 Task: Create a section Debug Drift and in the section, add a milestone Artificial Intelligence Integration in the project Wavelength.
Action: Mouse moved to (179, 530)
Screenshot: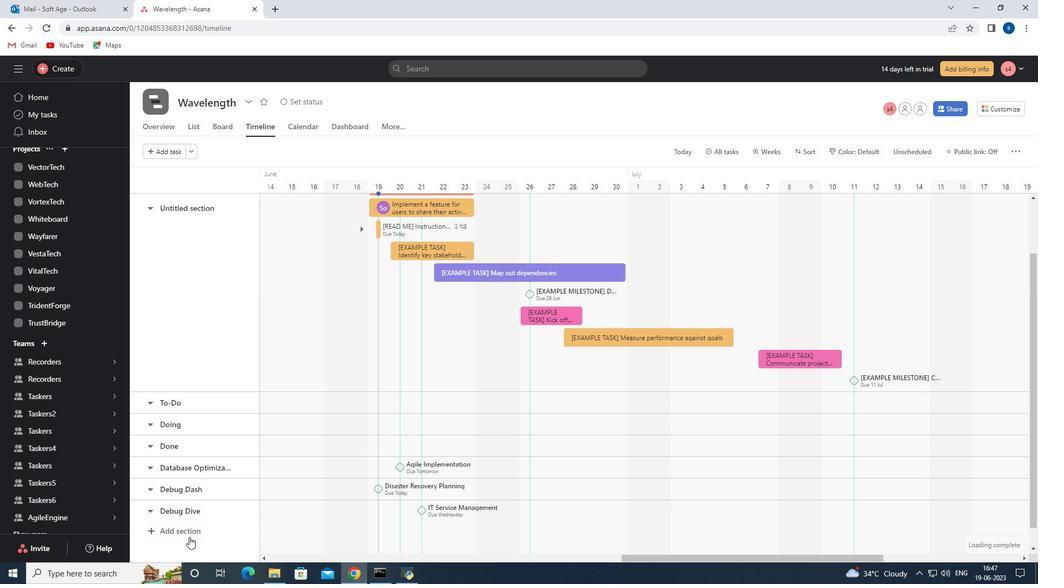 
Action: Mouse pressed left at (179, 530)
Screenshot: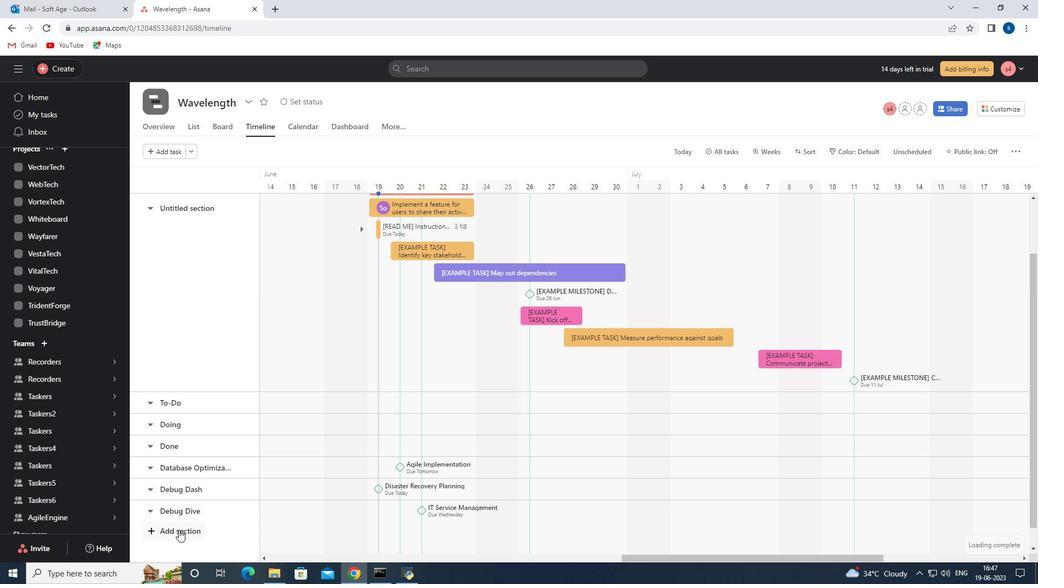 
Action: Key pressed <Key.shift>debug<Key.space><Key.shift>Drift
Screenshot: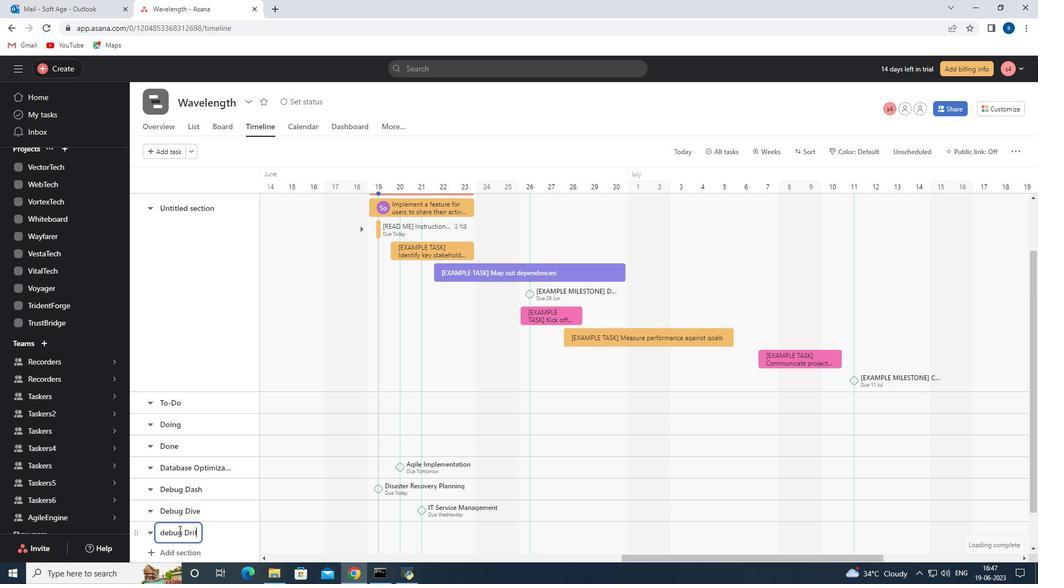 
Action: Mouse moved to (164, 531)
Screenshot: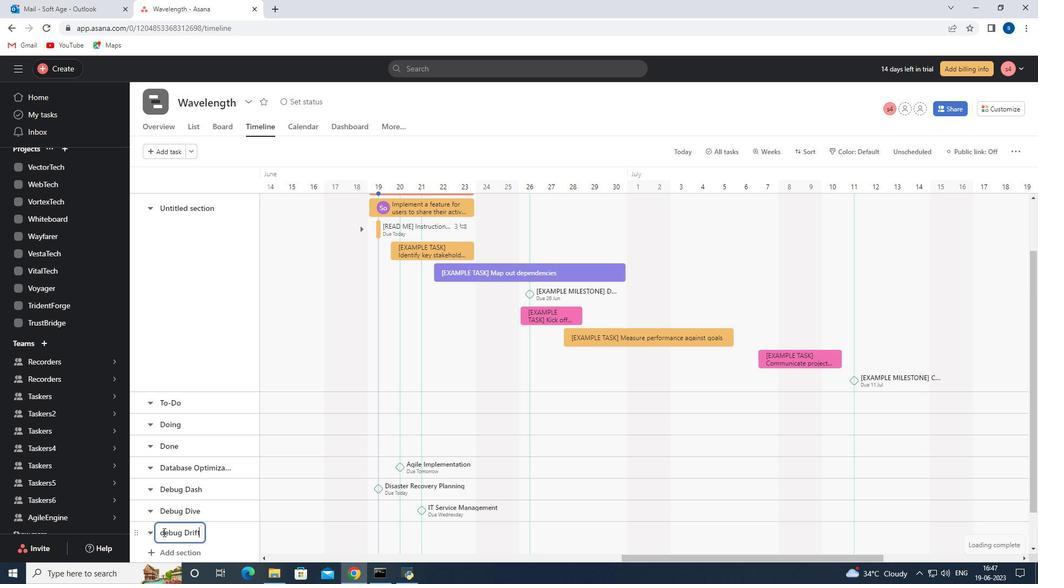 
Action: Mouse pressed left at (164, 531)
Screenshot: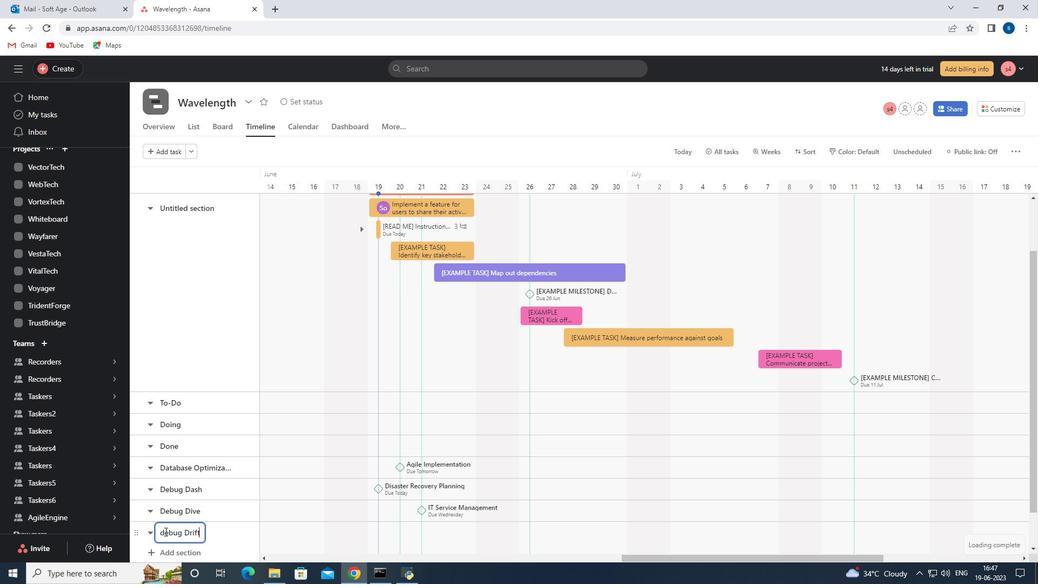 
Action: Key pressed <Key.backspace><Key.shift>D
Screenshot: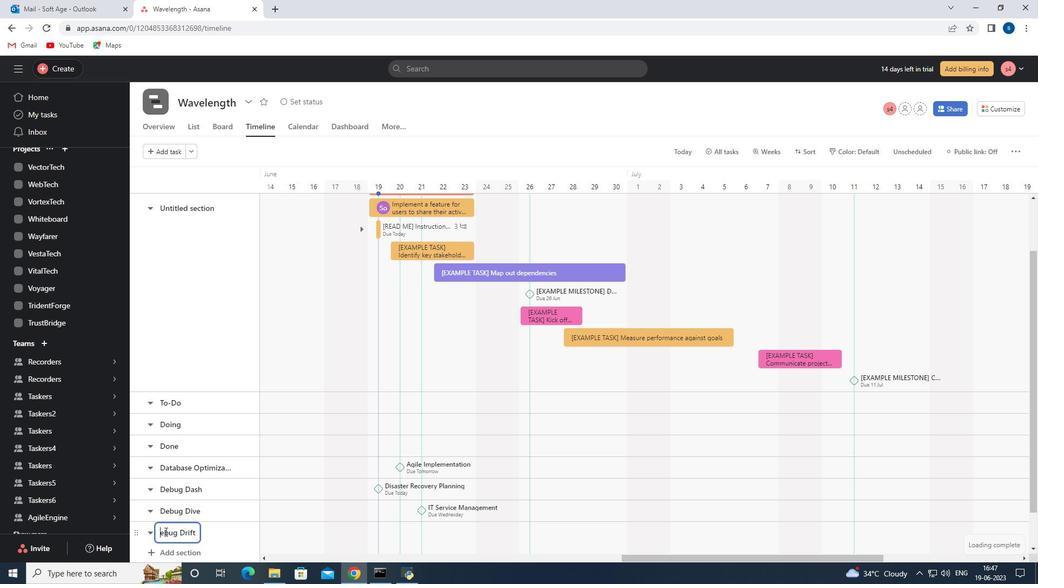 
Action: Mouse moved to (282, 533)
Screenshot: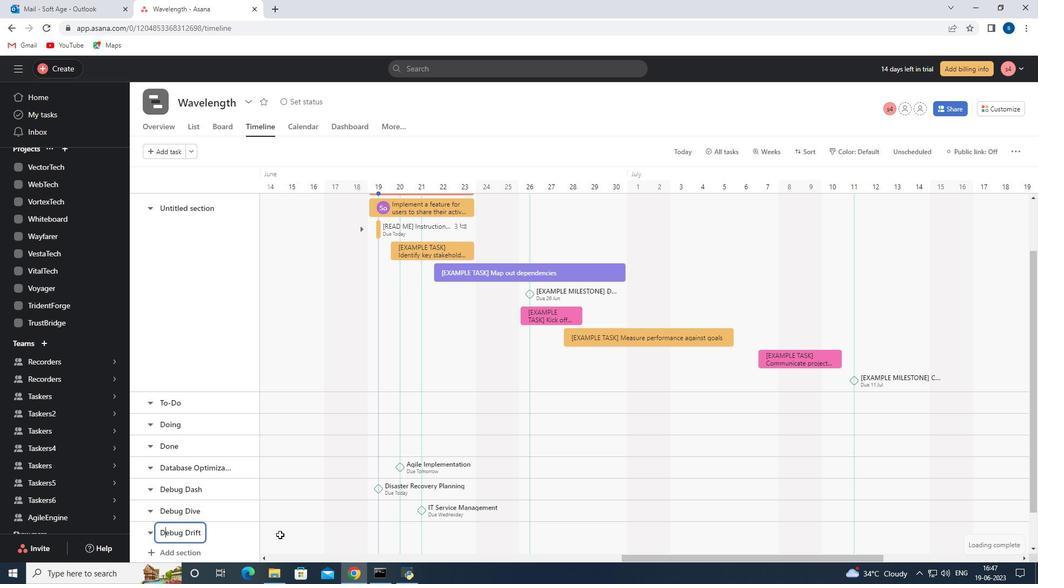 
Action: Mouse pressed left at (282, 533)
Screenshot: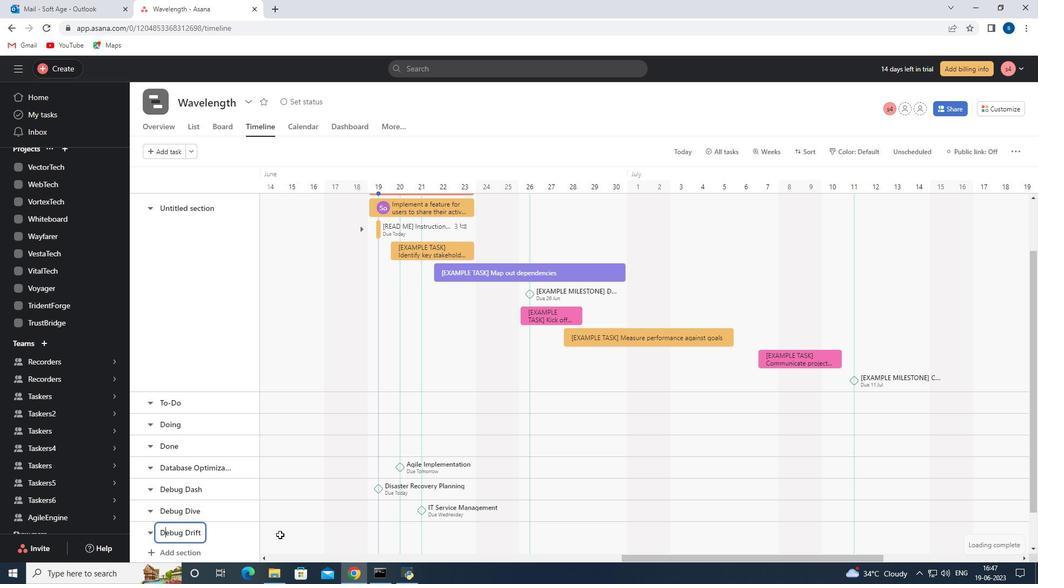 
Action: Key pressed <Key.shift><Key.shift><Key.shift><Key.shift><Key.shift><Key.shift><Key.shift>Artifical<Key.space><Key.shift>Intelligence<Key.space><Key.shift>Integrate<Key.backspace>ion
Screenshot: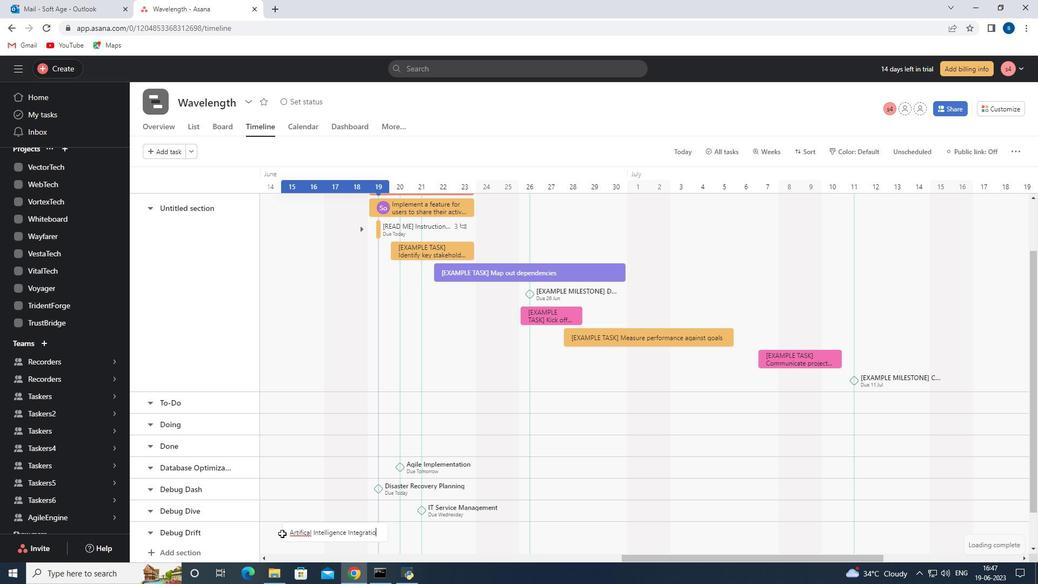 
Action: Mouse moved to (301, 532)
Screenshot: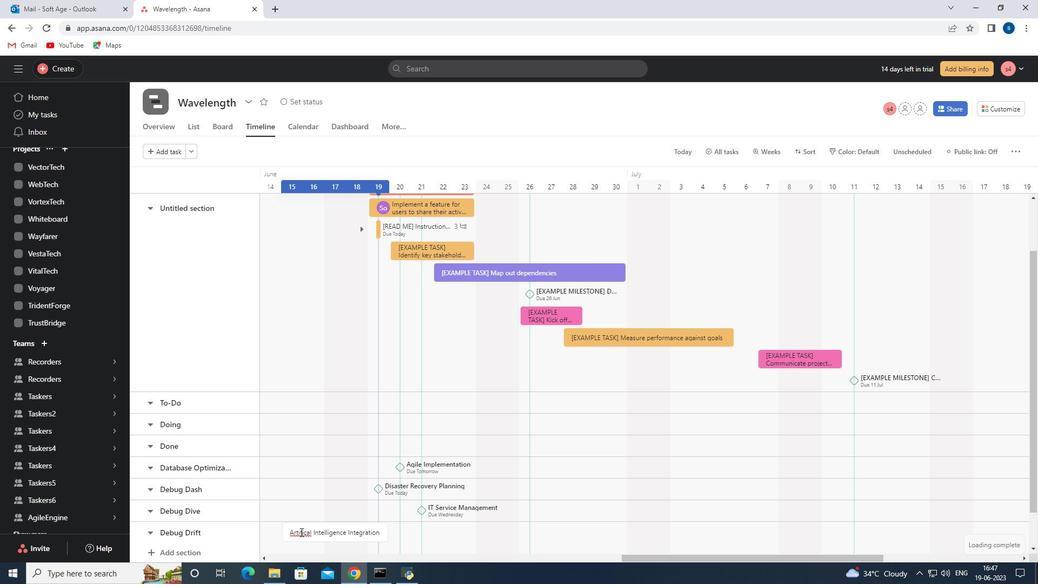 
Action: Mouse pressed left at (301, 532)
Screenshot: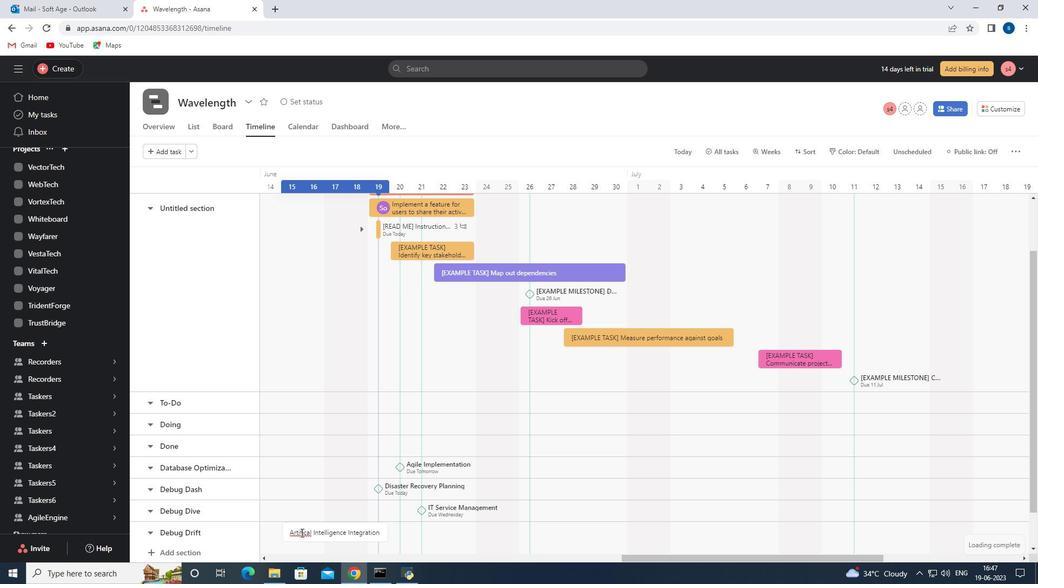 
Action: Mouse moved to (362, 525)
Screenshot: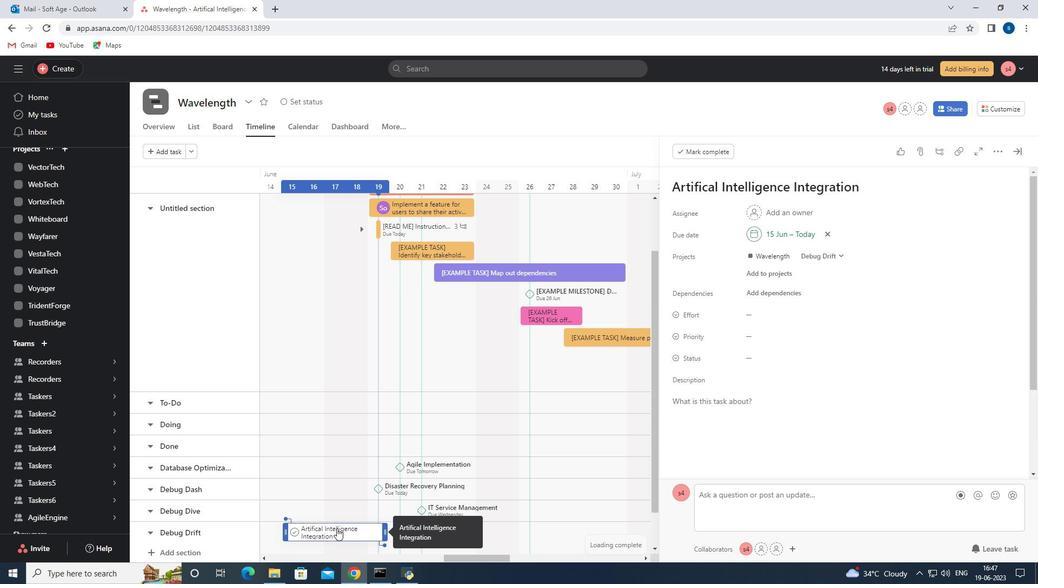 
Action: Mouse pressed right at (362, 525)
Screenshot: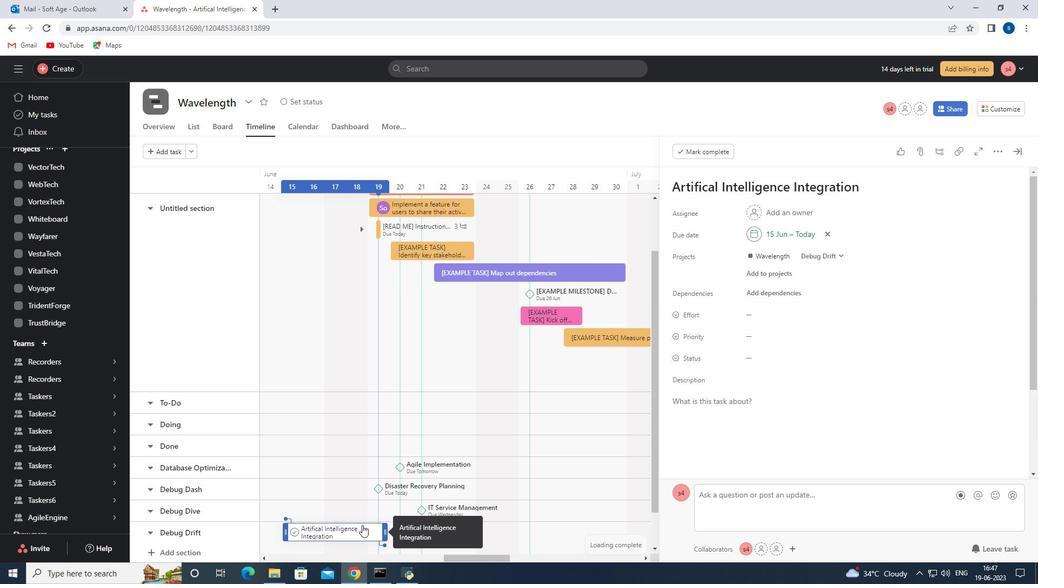 
Action: Mouse moved to (397, 462)
Screenshot: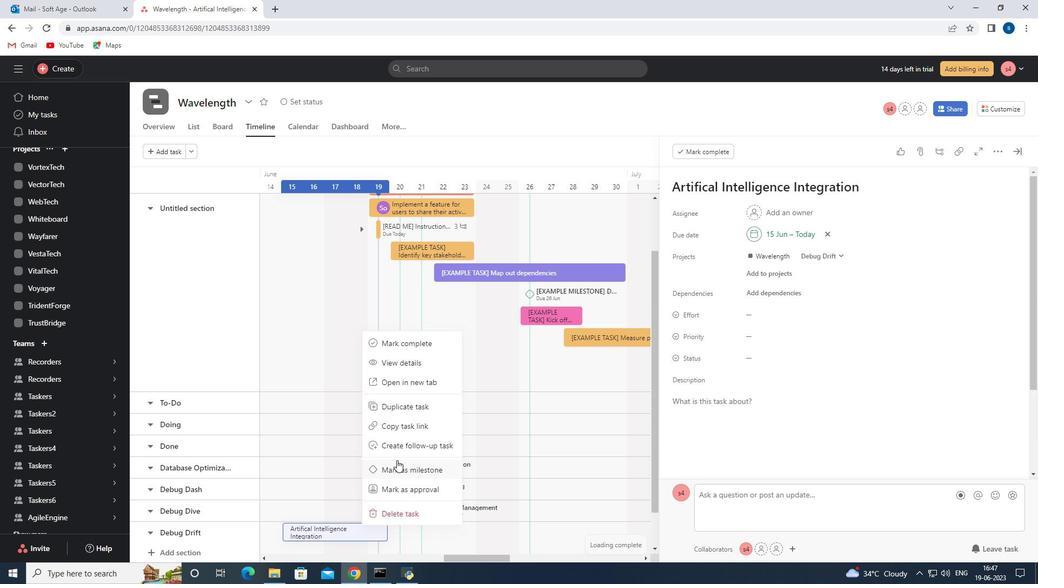 
Action: Mouse pressed left at (397, 462)
Screenshot: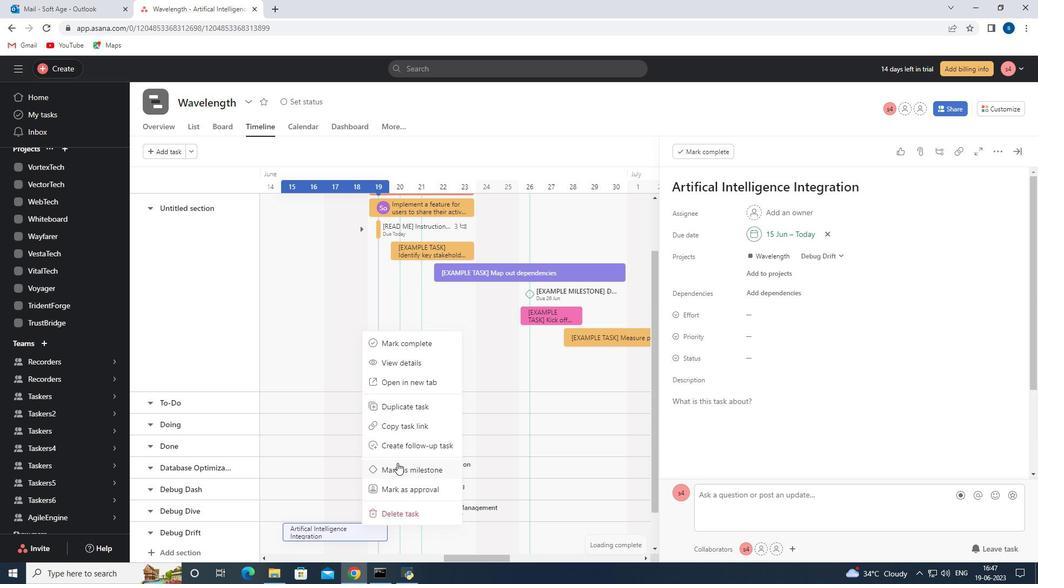 
Action: Mouse moved to (283, 478)
Screenshot: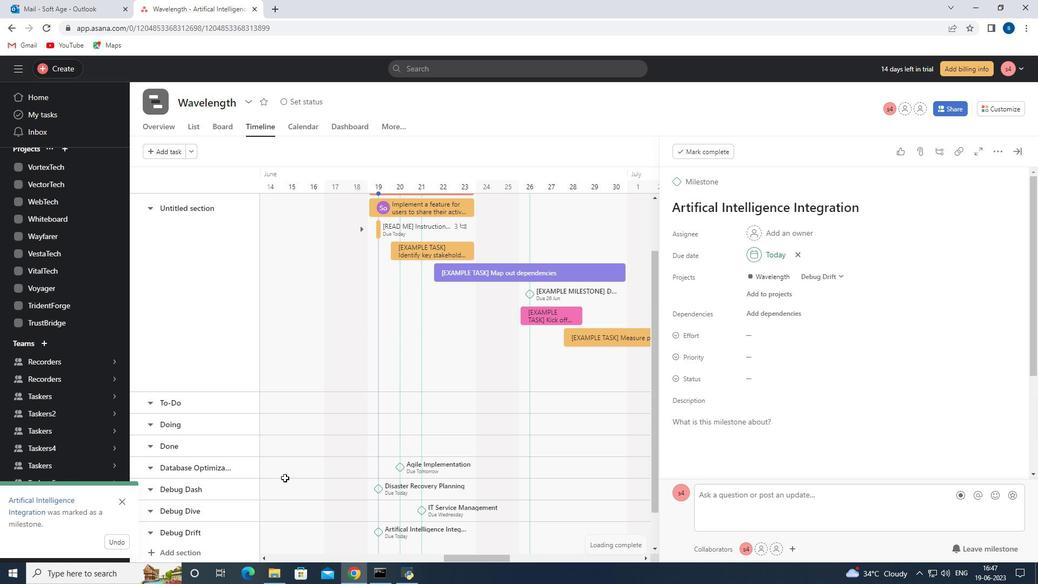 
